 Task: Find a one-way flight from New Delhi to Manila for 5 passengers on July 13.
Action: Mouse moved to (400, 237)
Screenshot: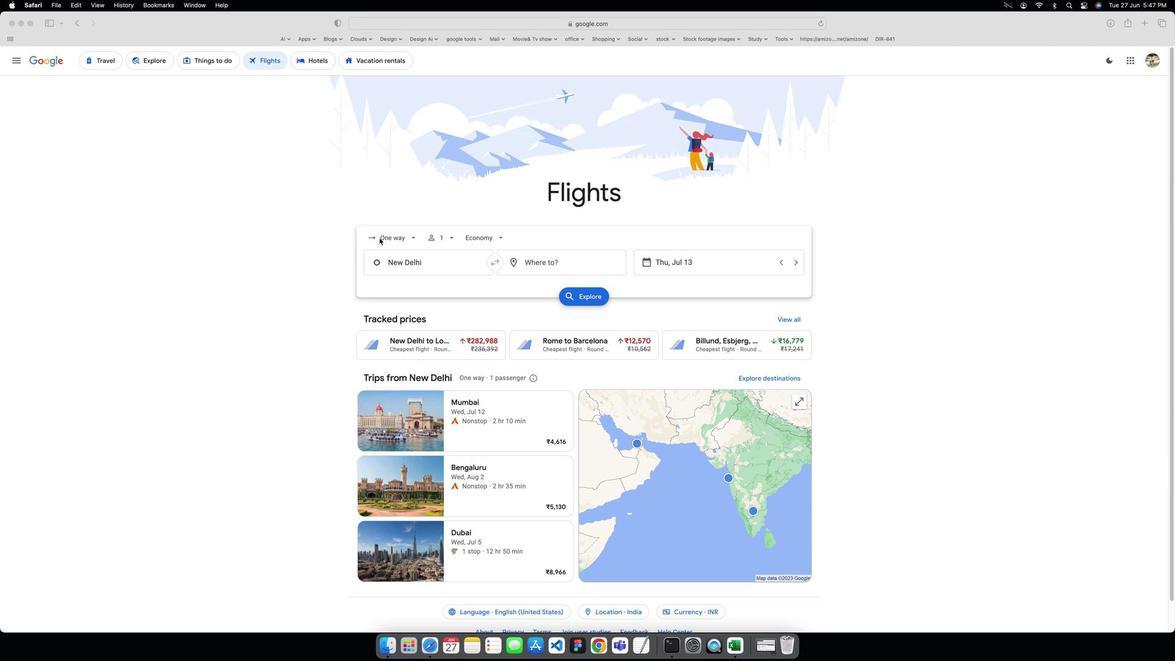 
Action: Mouse pressed left at (400, 237)
Screenshot: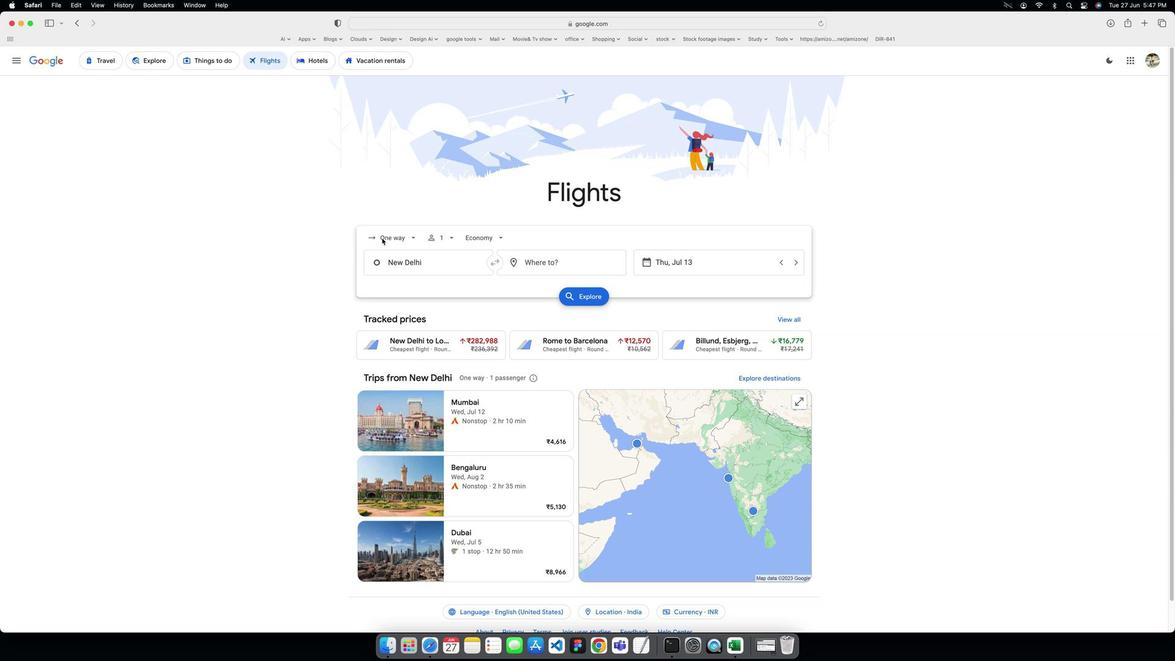 
Action: Mouse moved to (410, 238)
Screenshot: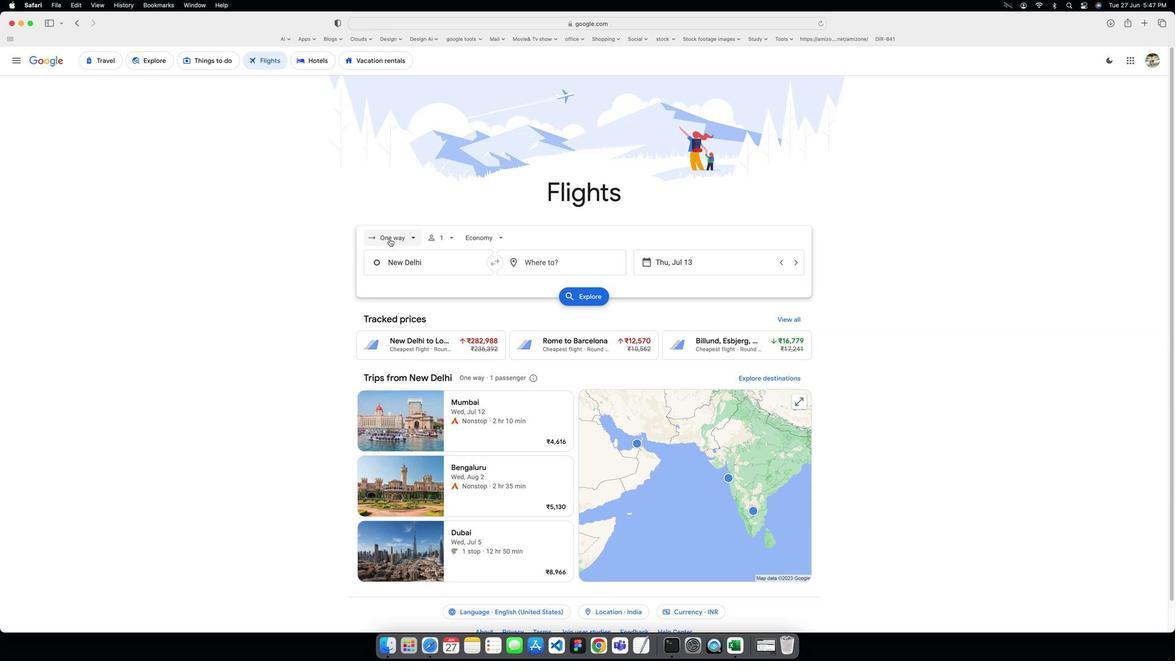 
Action: Mouse pressed left at (410, 238)
Screenshot: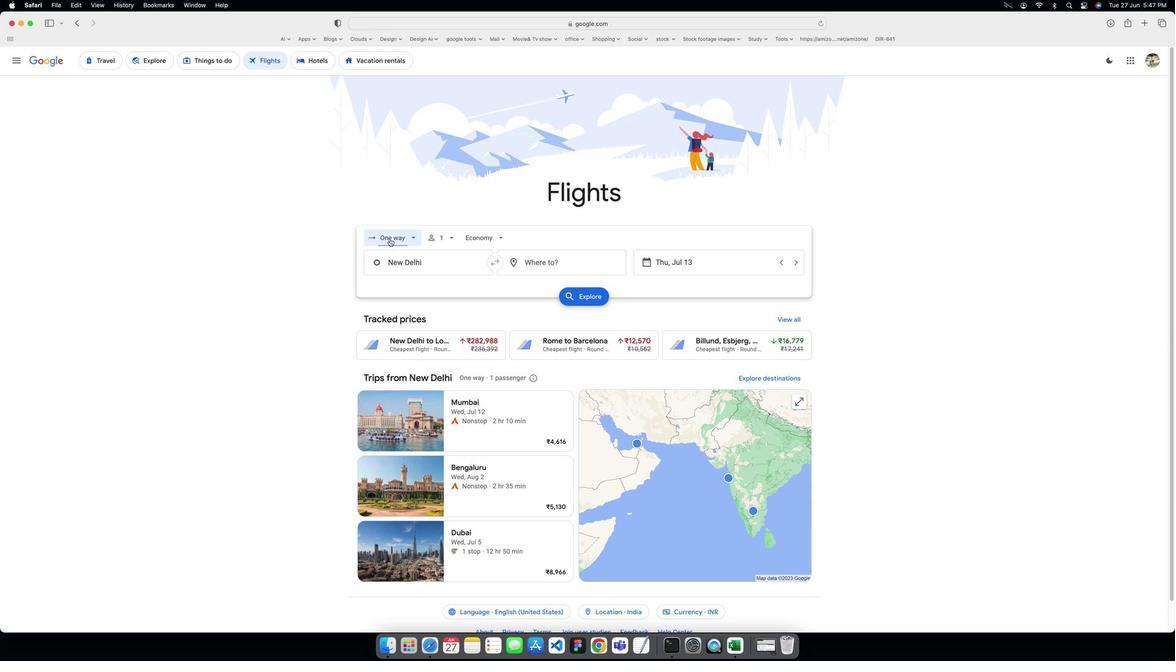 
Action: Mouse moved to (408, 277)
Screenshot: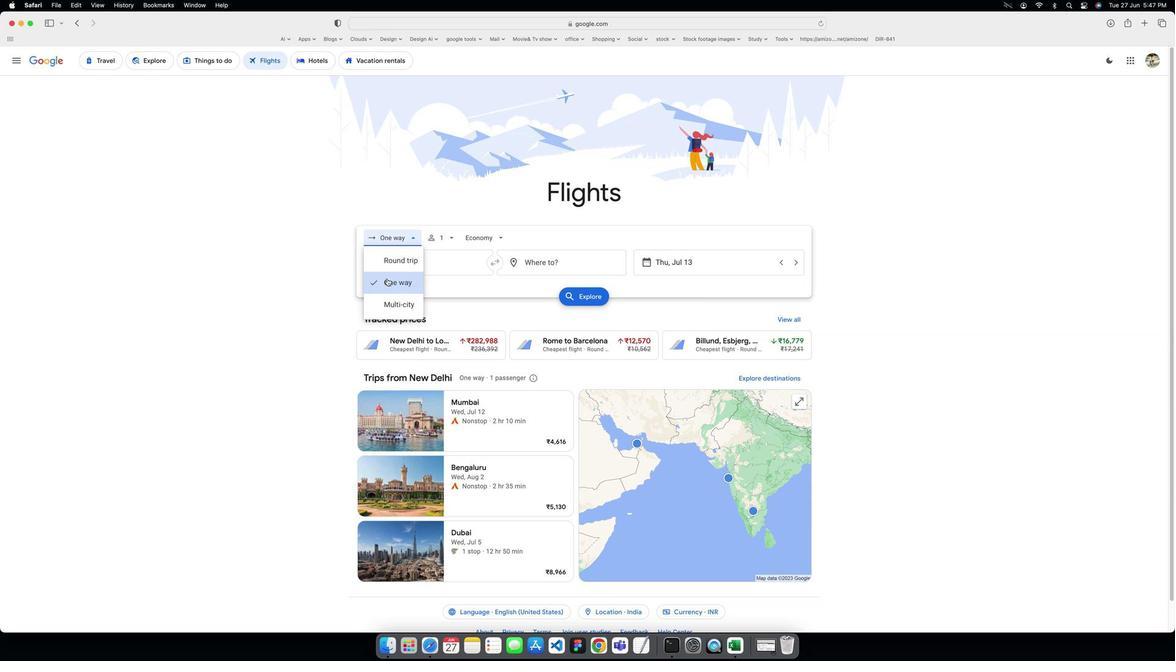 
Action: Mouse pressed left at (408, 277)
Screenshot: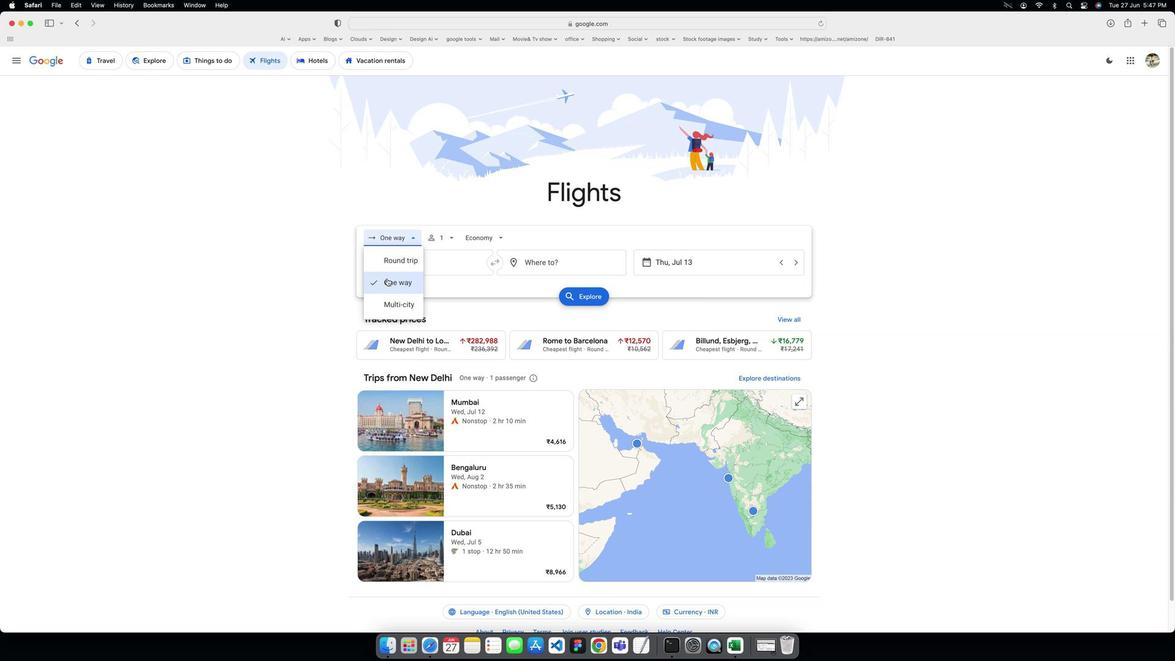 
Action: Mouse moved to (495, 230)
Screenshot: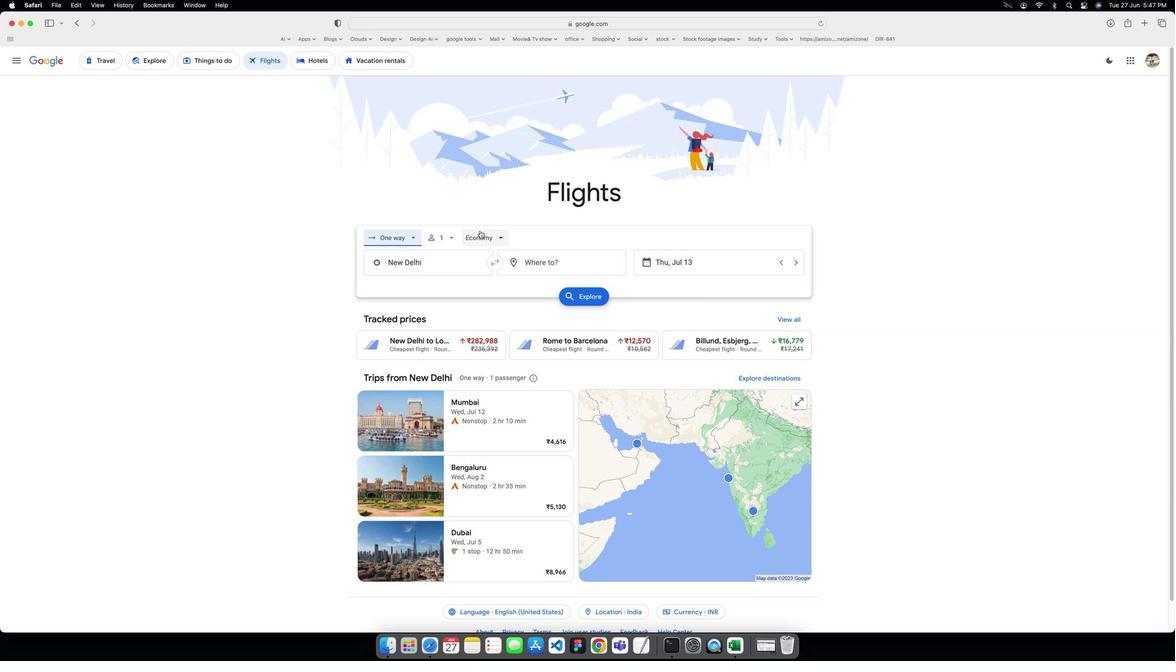 
Action: Mouse pressed left at (495, 230)
Screenshot: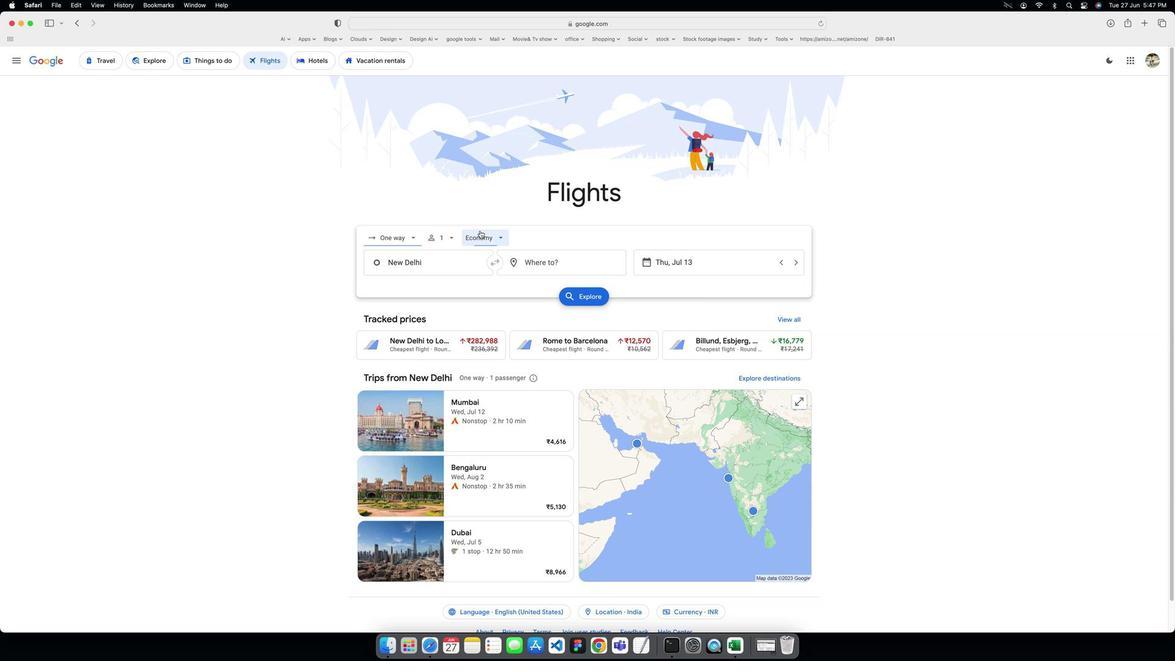 
Action: Mouse moved to (503, 261)
Screenshot: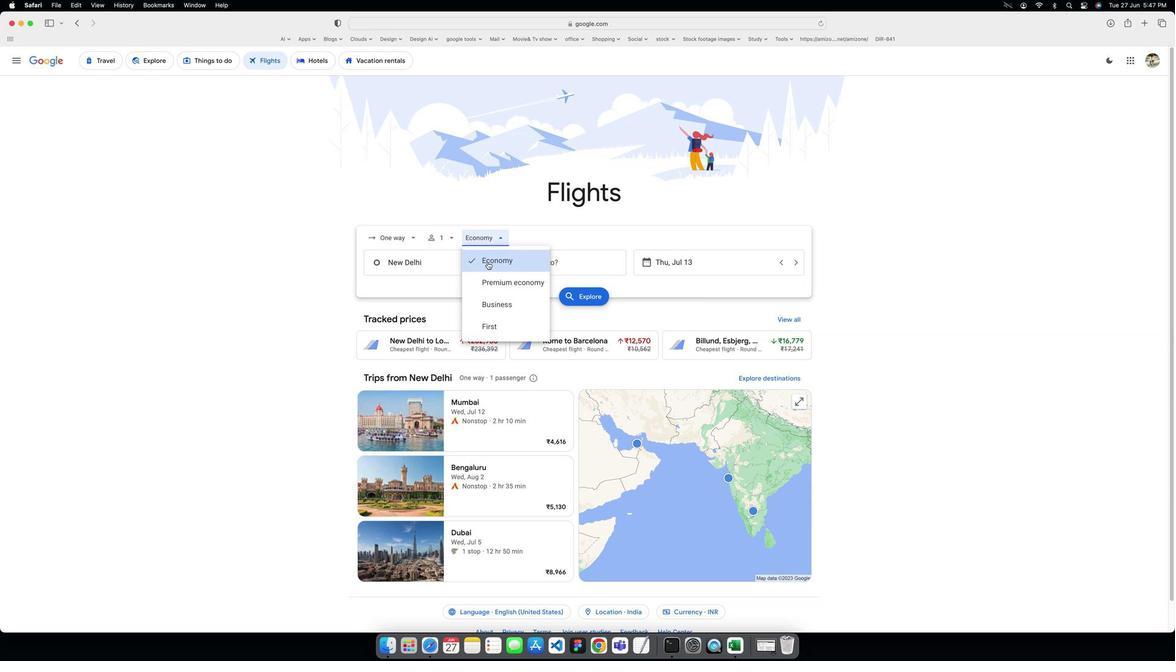 
Action: Mouse pressed left at (503, 261)
Screenshot: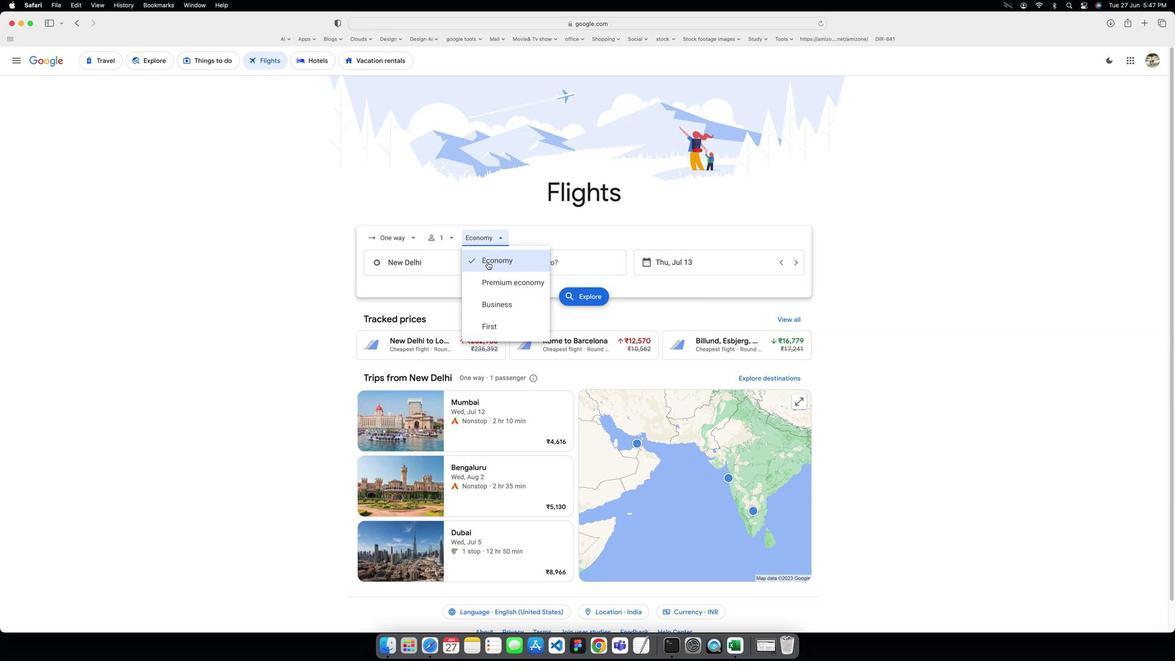 
Action: Mouse moved to (465, 240)
Screenshot: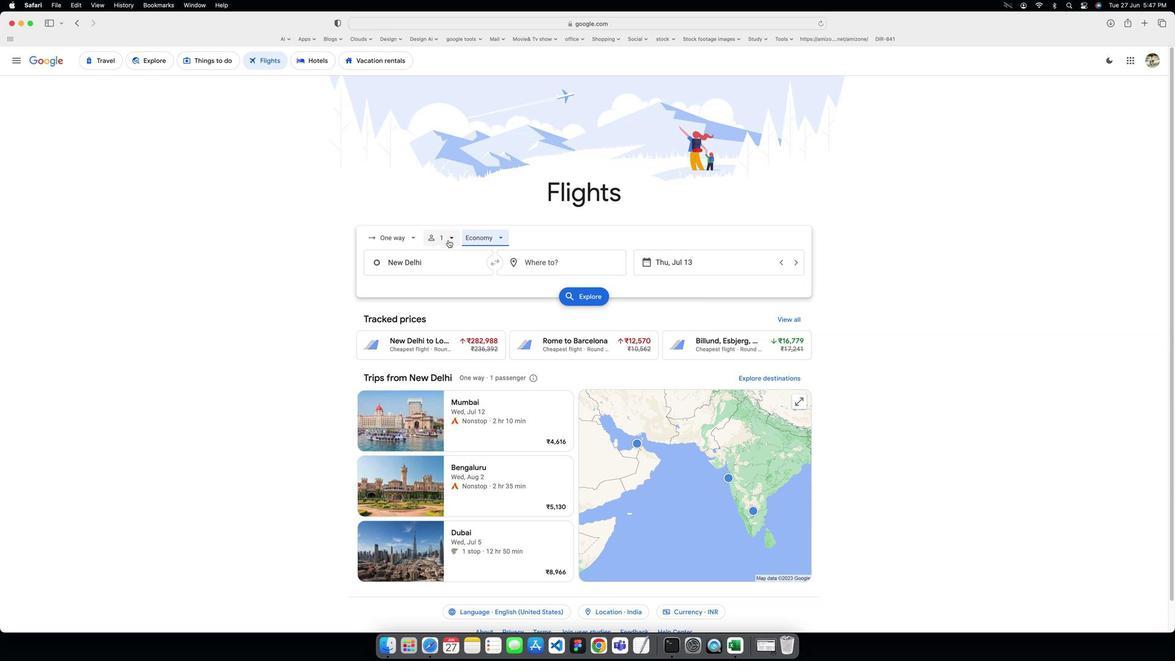 
Action: Mouse pressed left at (465, 240)
Screenshot: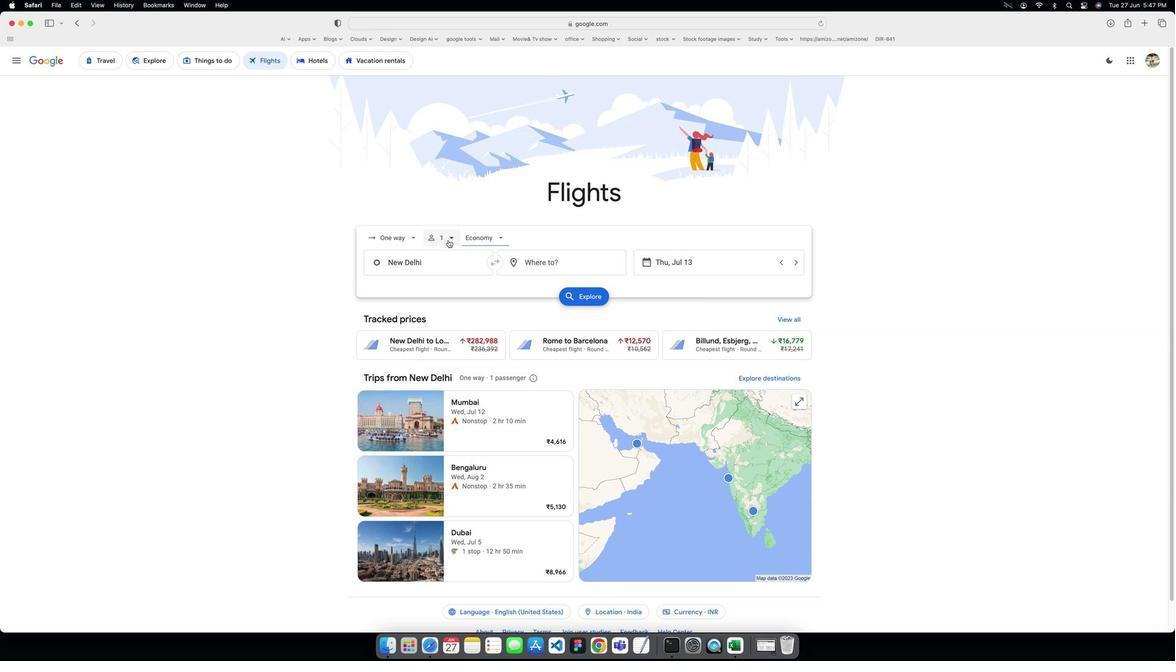 
Action: Mouse moved to (530, 257)
Screenshot: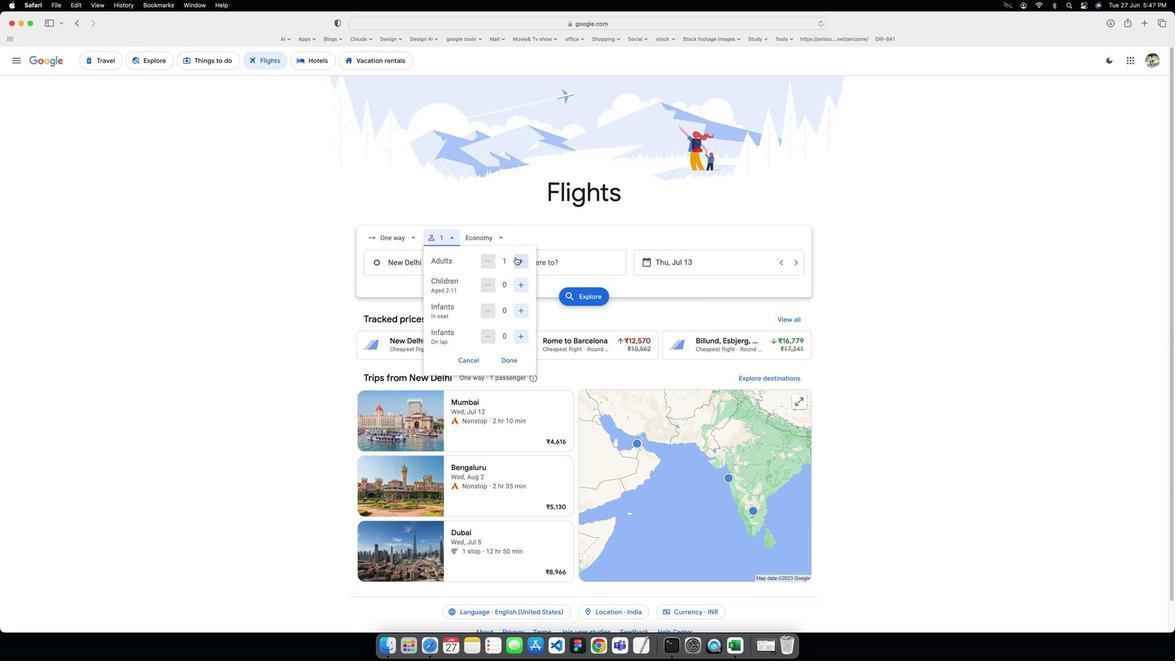 
Action: Mouse pressed left at (530, 257)
Screenshot: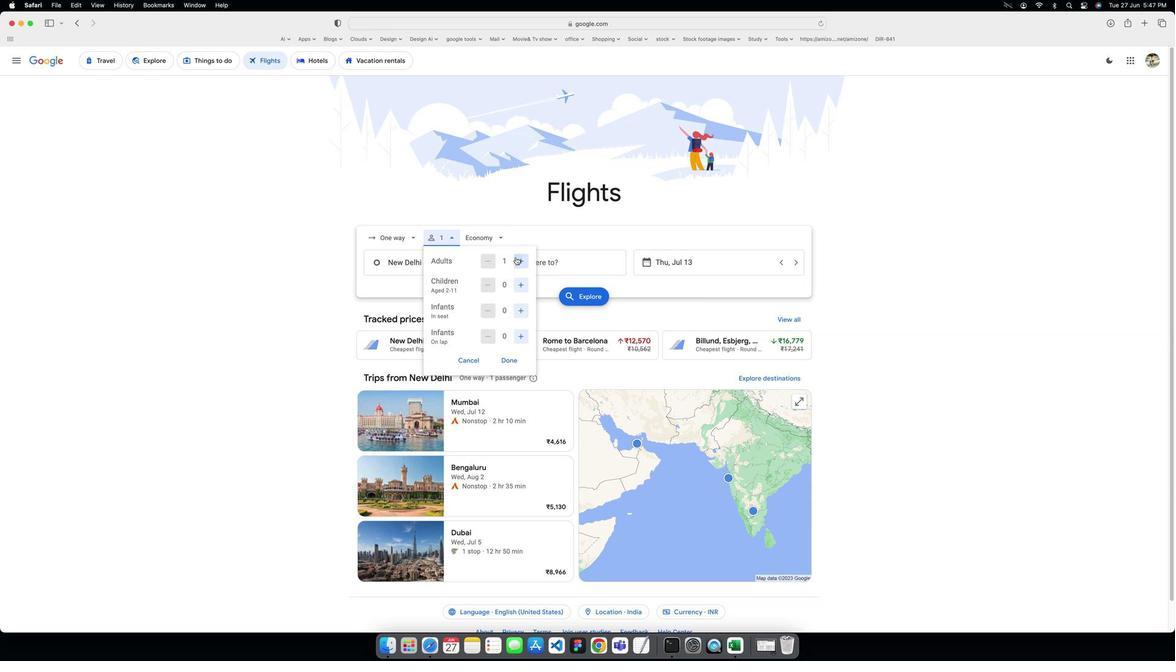 
Action: Mouse pressed left at (530, 257)
Screenshot: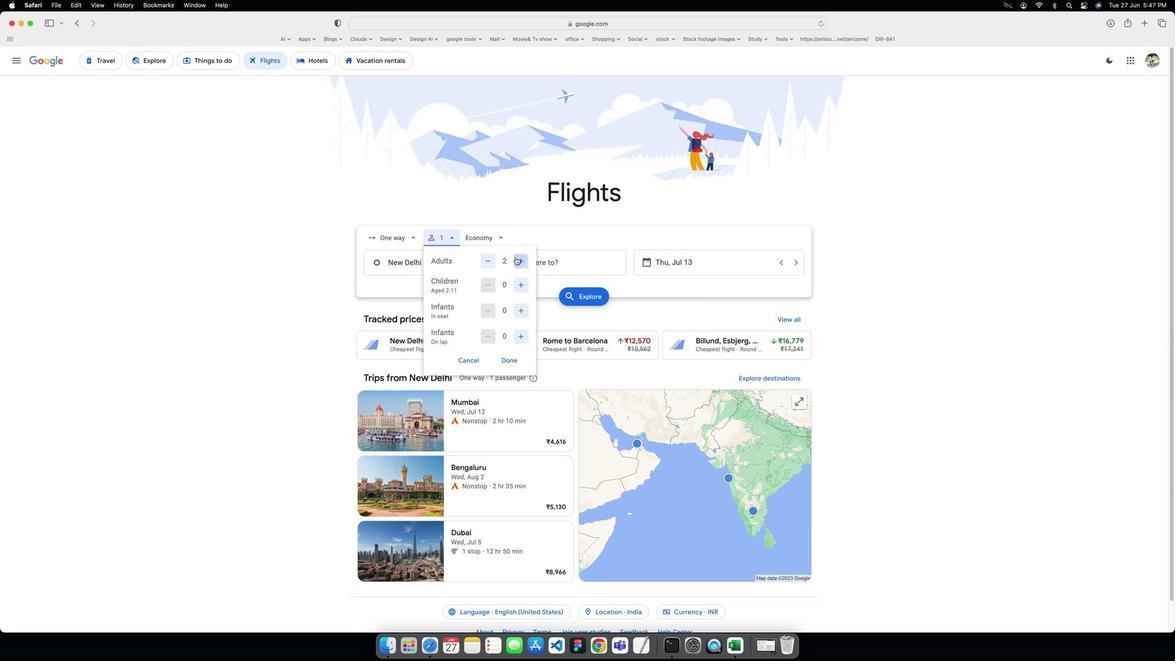 
Action: Mouse moved to (532, 277)
Screenshot: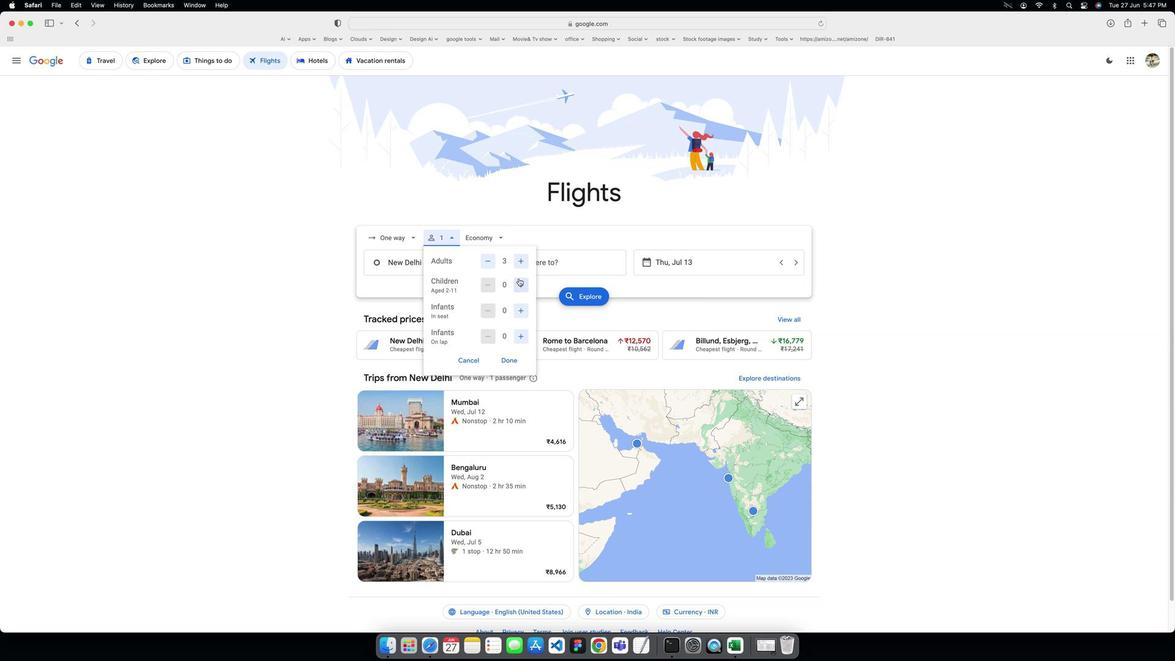 
Action: Mouse pressed left at (532, 277)
Screenshot: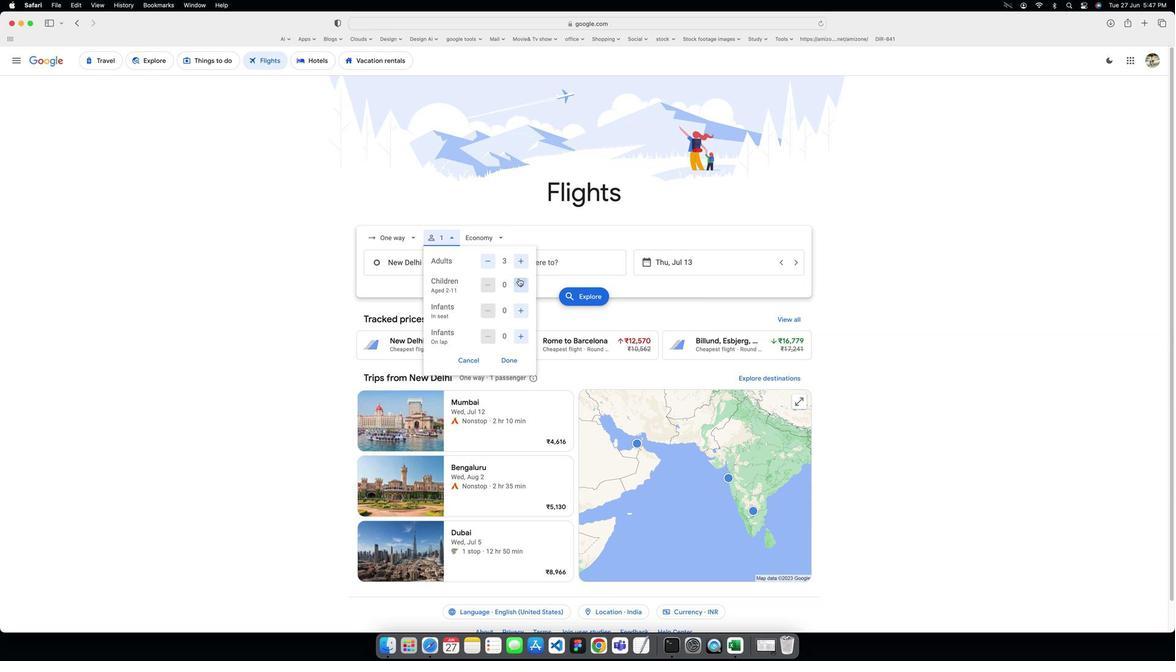
Action: Mouse moved to (535, 336)
Screenshot: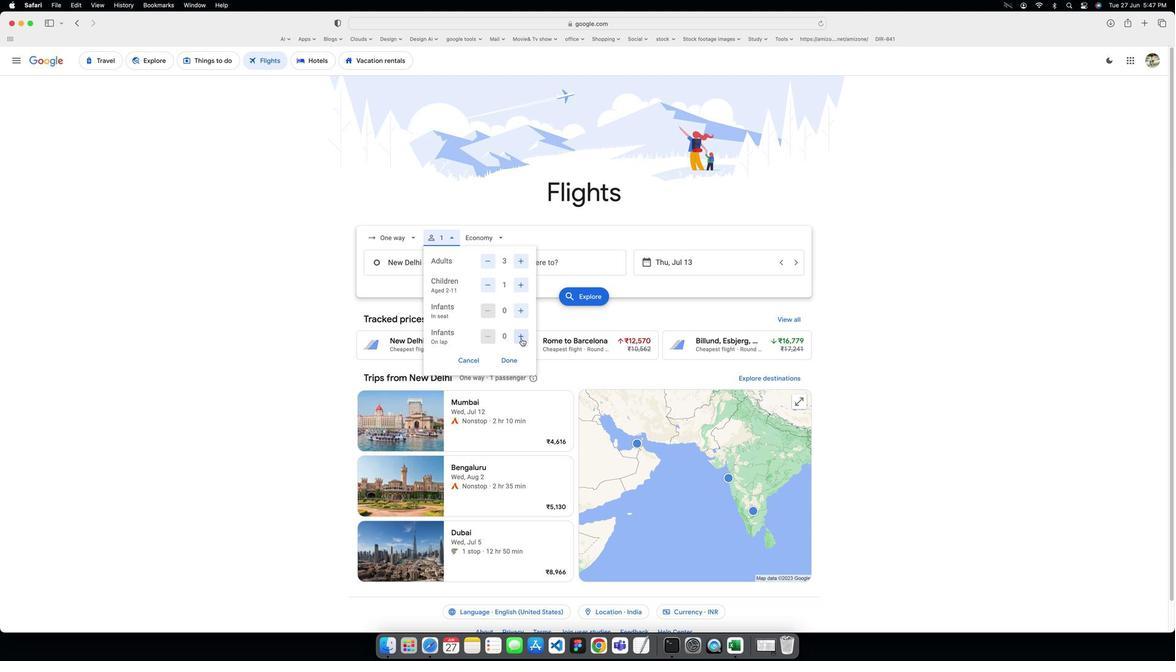 
Action: Mouse pressed left at (535, 336)
Screenshot: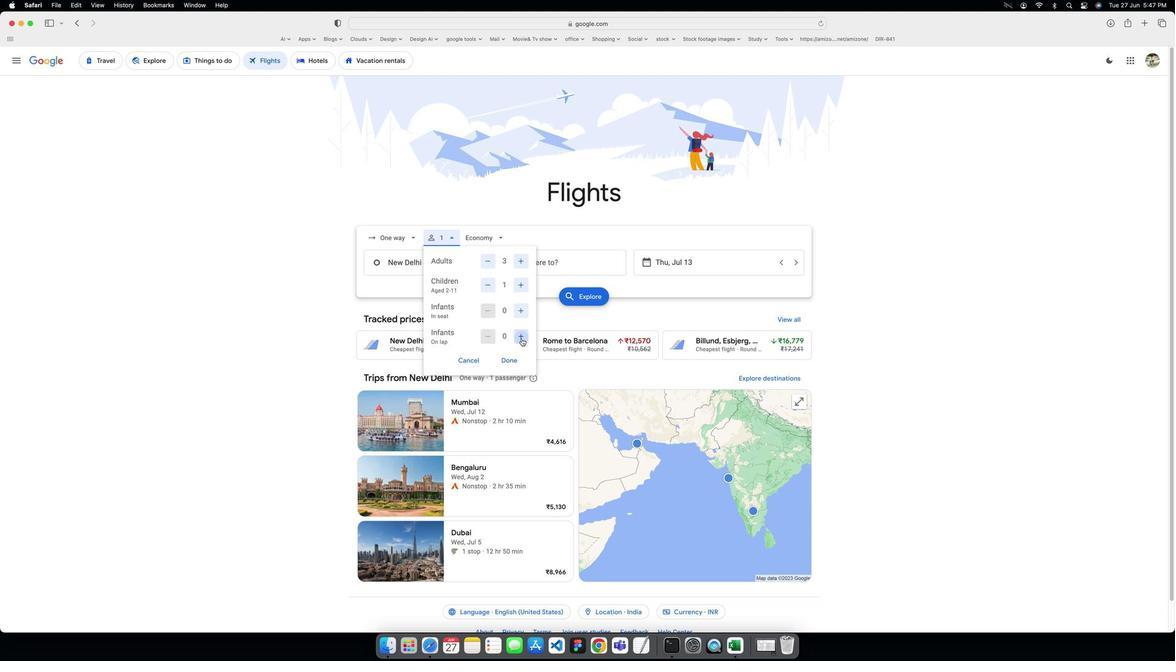 
Action: Mouse moved to (528, 354)
Screenshot: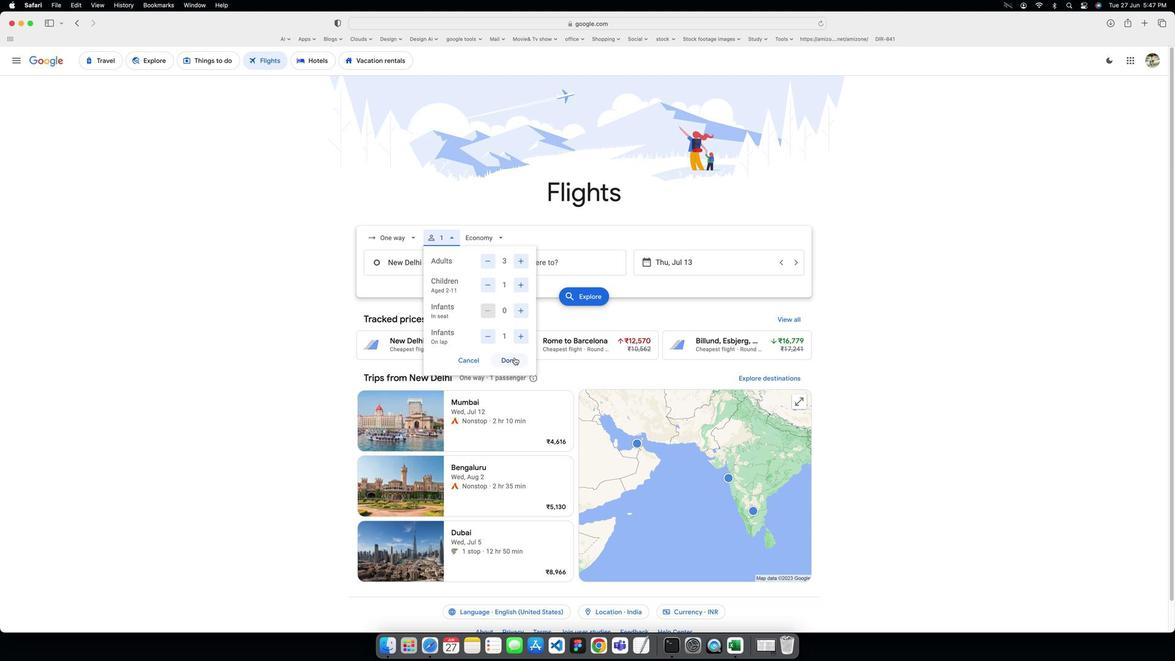 
Action: Mouse pressed left at (528, 354)
Screenshot: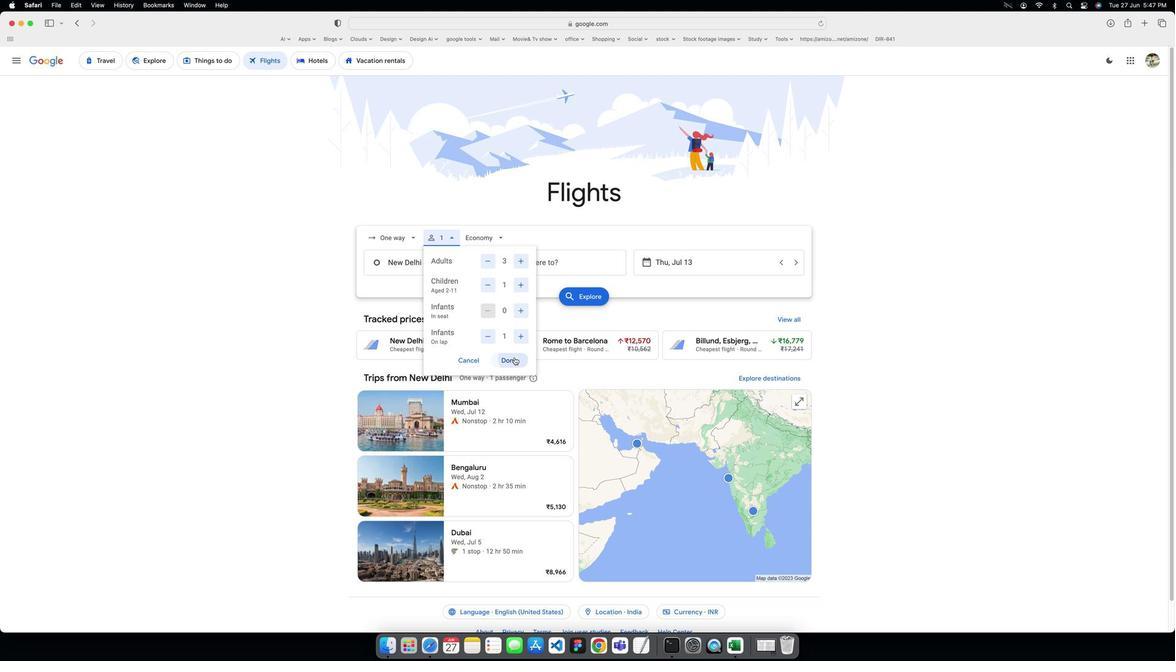 
Action: Mouse moved to (462, 262)
Screenshot: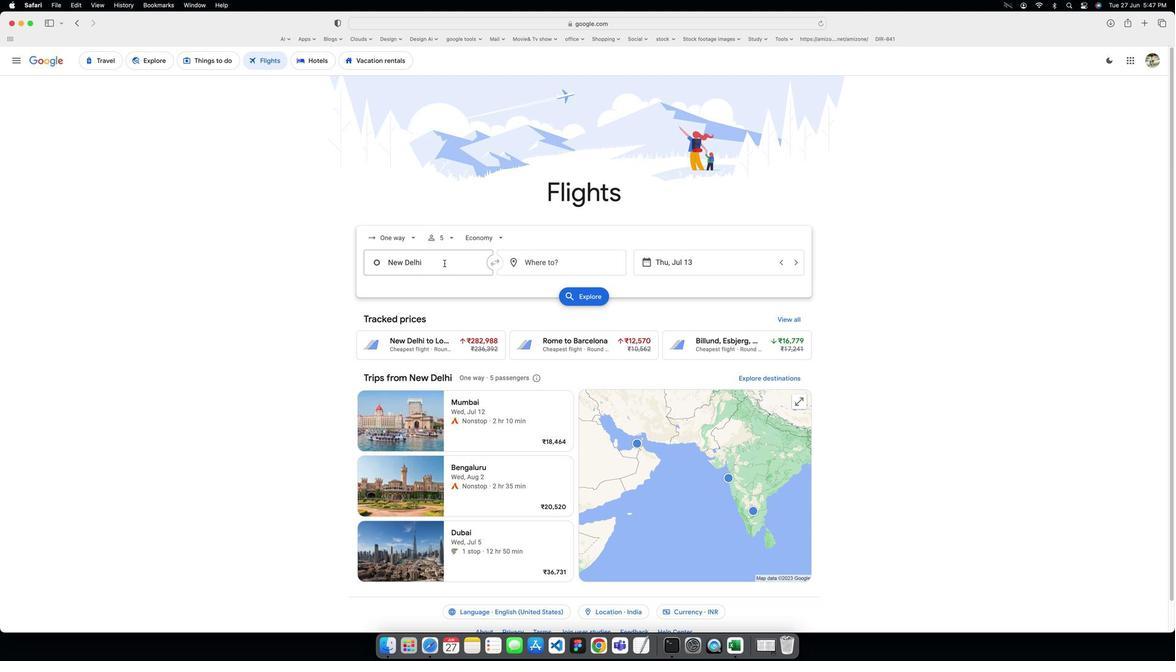
Action: Mouse pressed left at (462, 262)
Screenshot: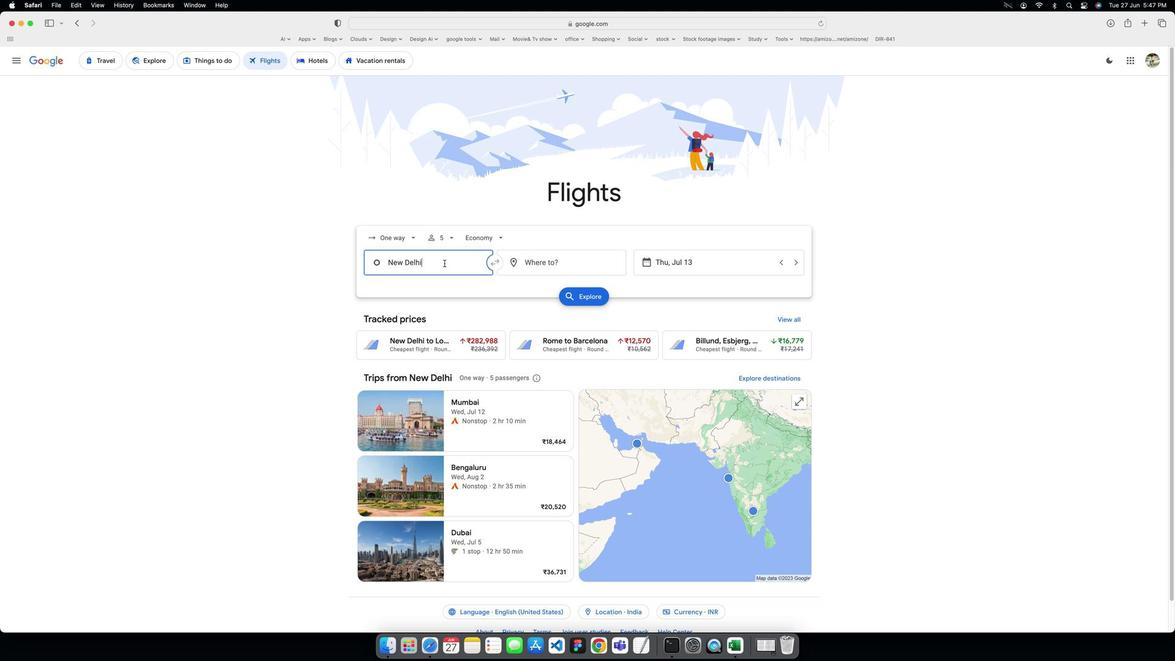 
Action: Key pressed Key.caps_lock'M'Key.caps_lock'a''n''i''l''a'
Screenshot: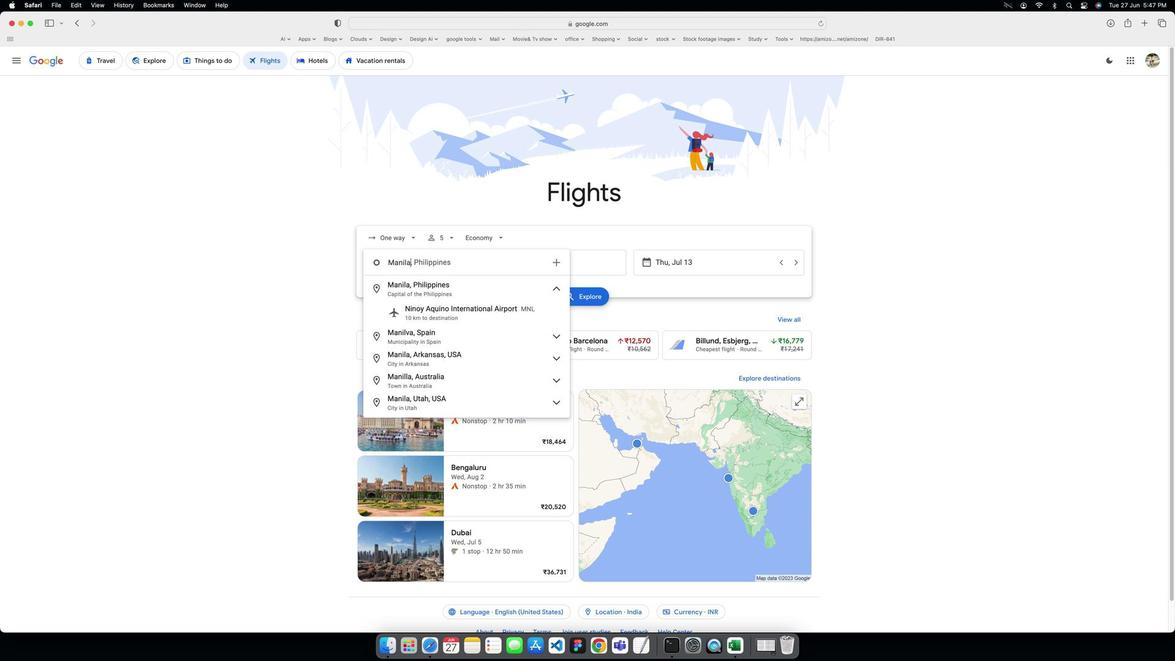 
Action: Mouse moved to (465, 287)
Screenshot: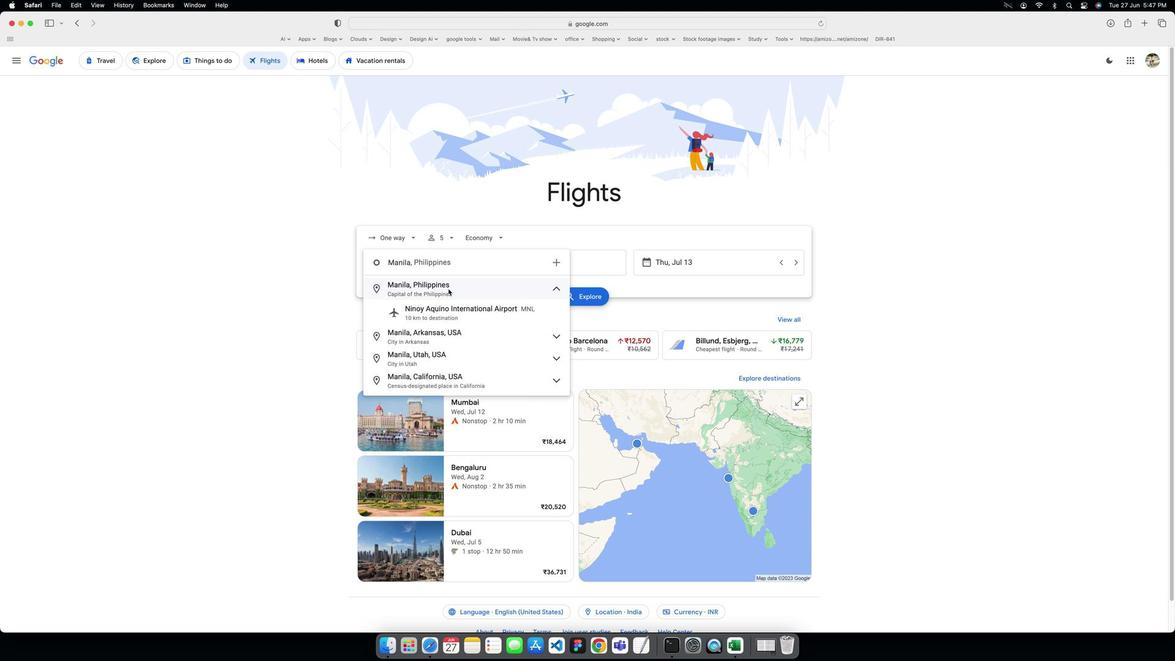 
Action: Mouse pressed left at (465, 287)
Screenshot: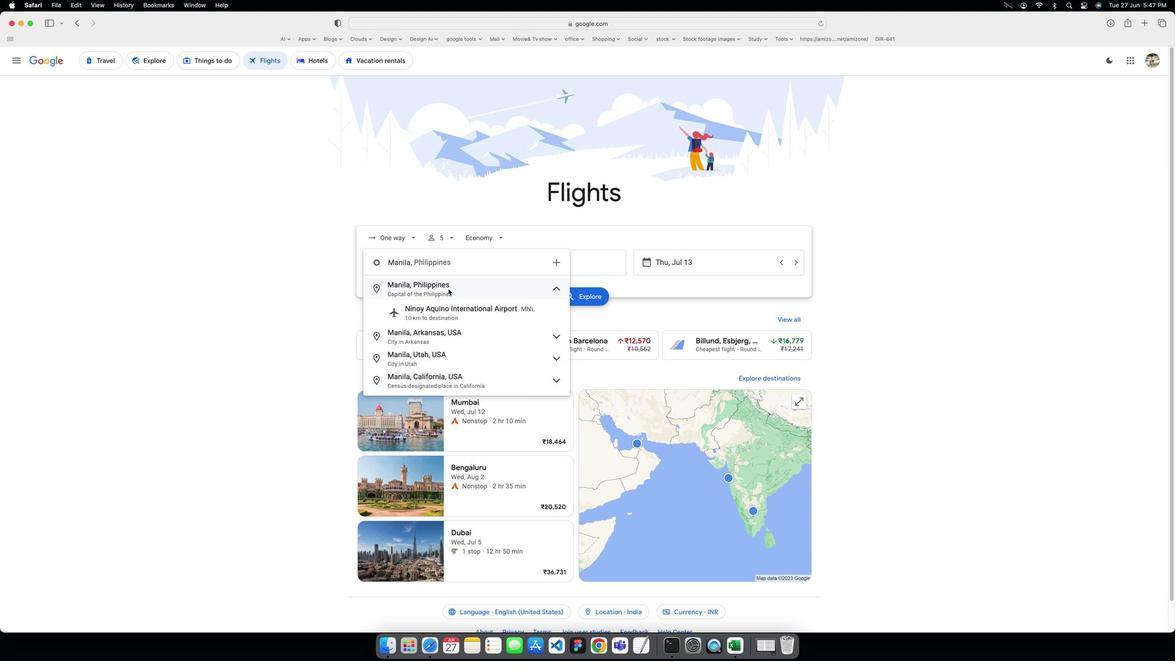 
Action: Mouse moved to (565, 261)
Screenshot: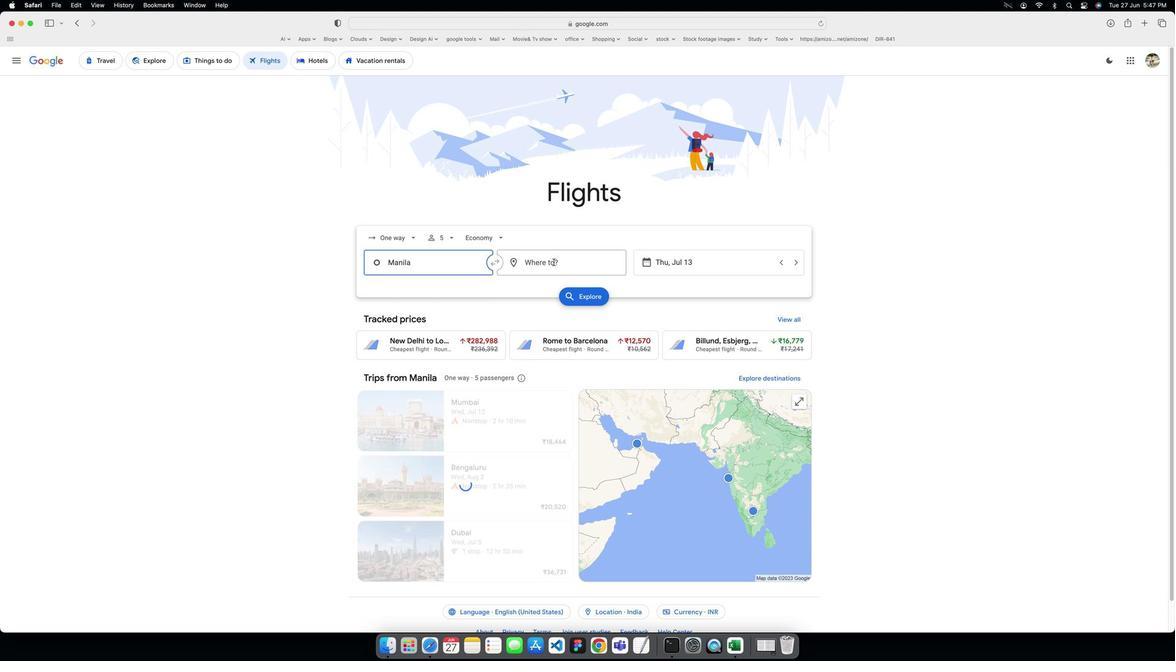 
Action: Mouse pressed left at (565, 261)
Screenshot: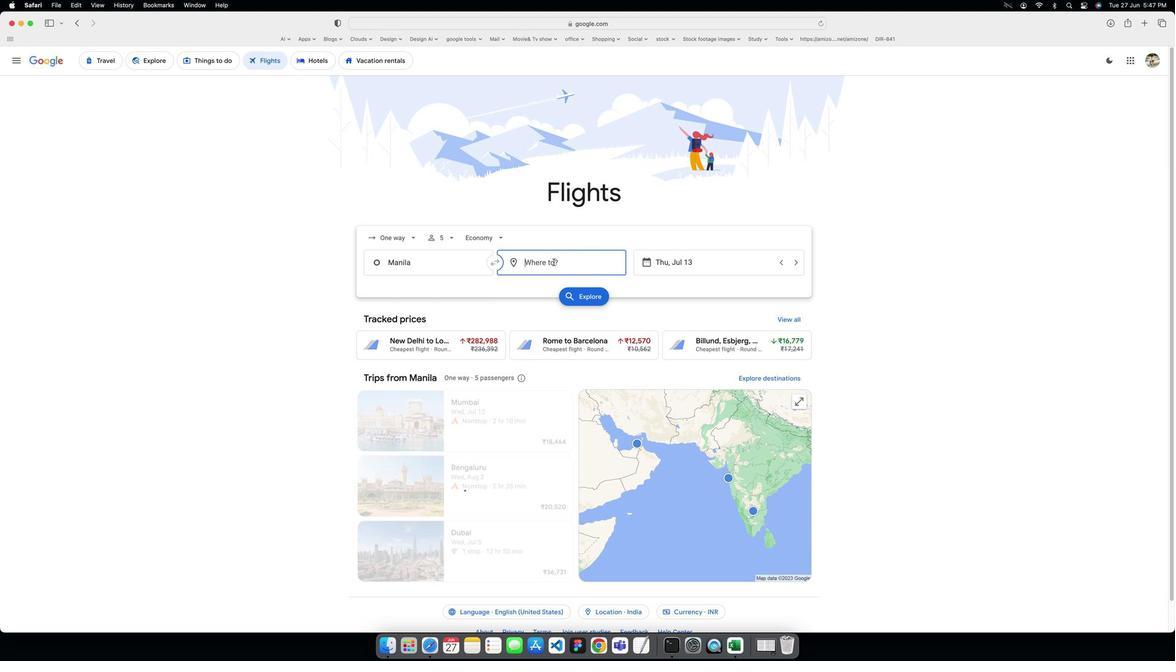 
Action: Key pressed Key.caps_lock'N'Key.caps_lock'e''w'Key.spaceKey.caps_lock'D'Key.caps_lock'e''l''h''i'Key.enter
Screenshot: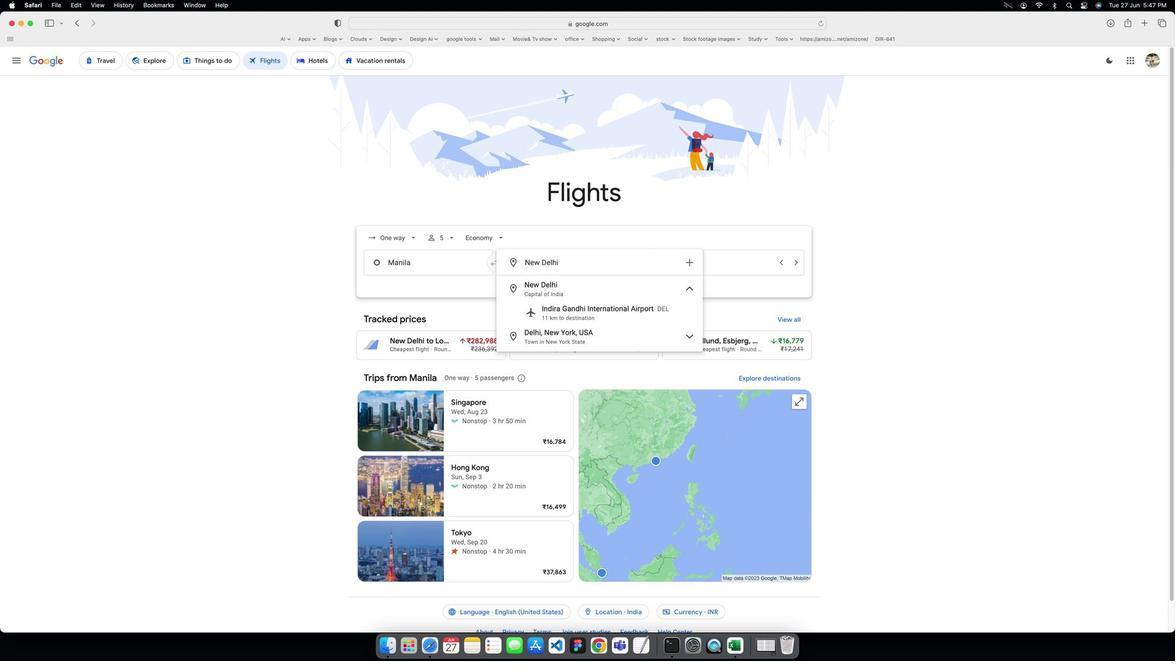 
Action: Mouse moved to (726, 256)
Screenshot: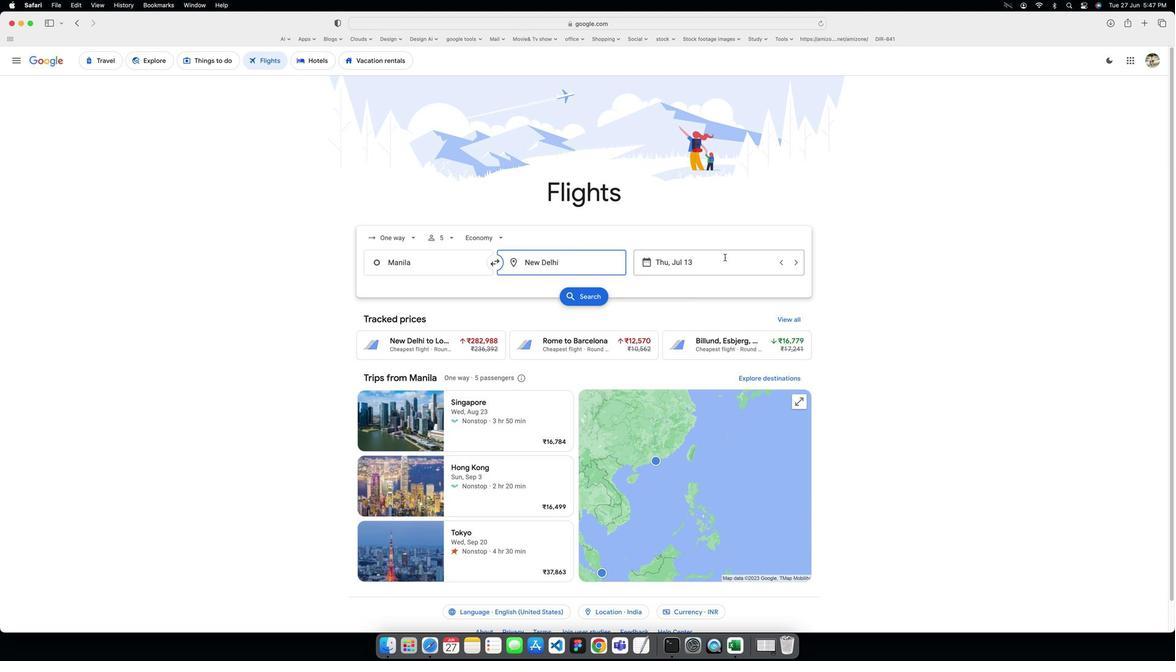 
Action: Mouse pressed left at (726, 256)
Screenshot: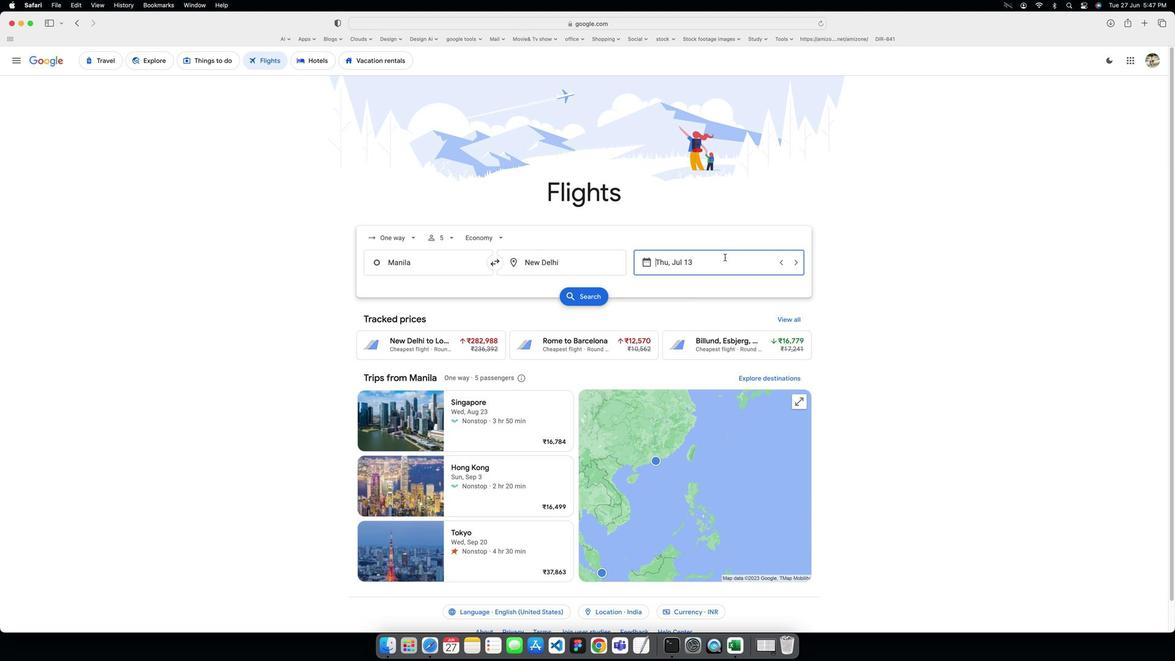 
Action: Mouse moved to (808, 375)
Screenshot: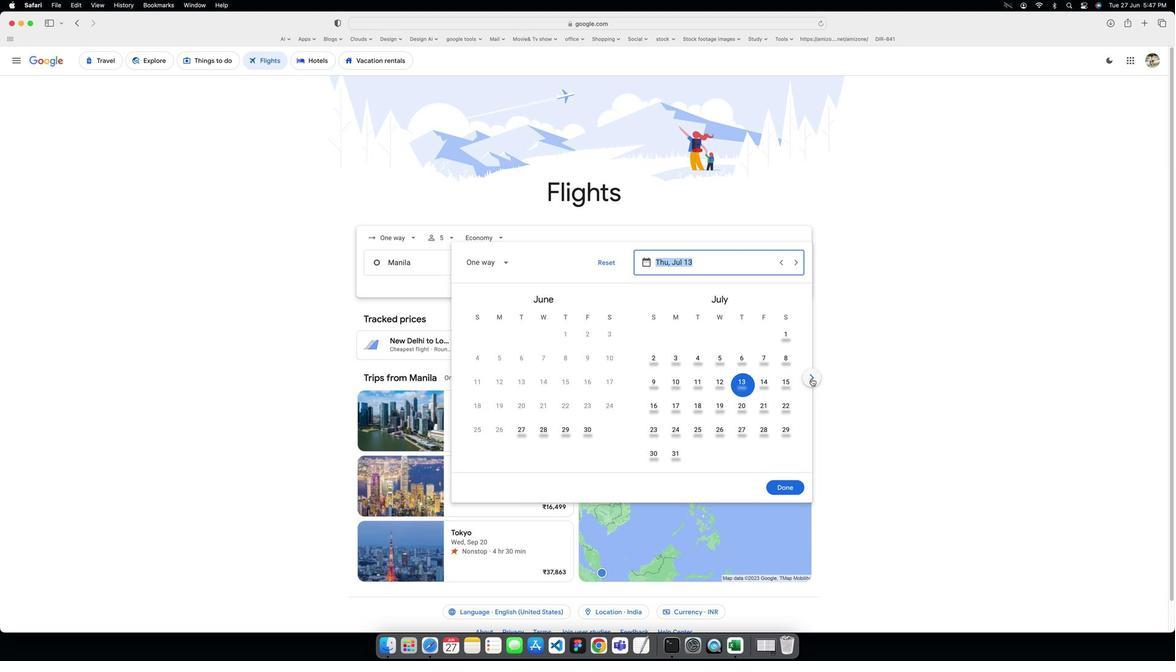 
Action: Mouse pressed left at (808, 375)
Screenshot: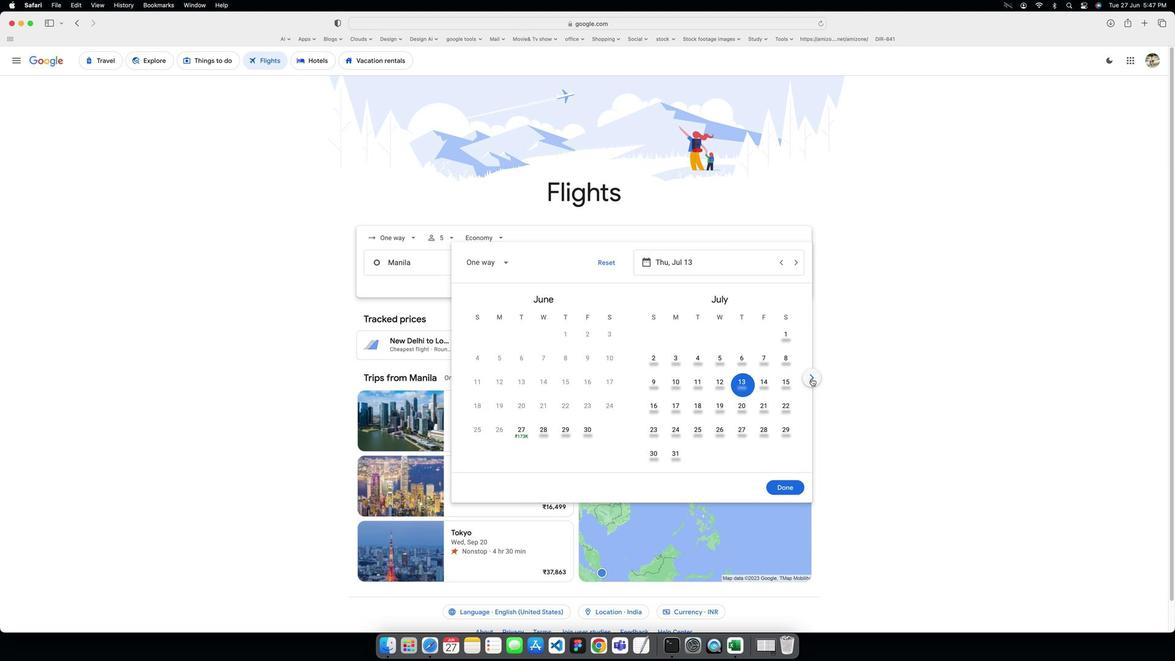 
Action: Mouse pressed left at (808, 375)
Screenshot: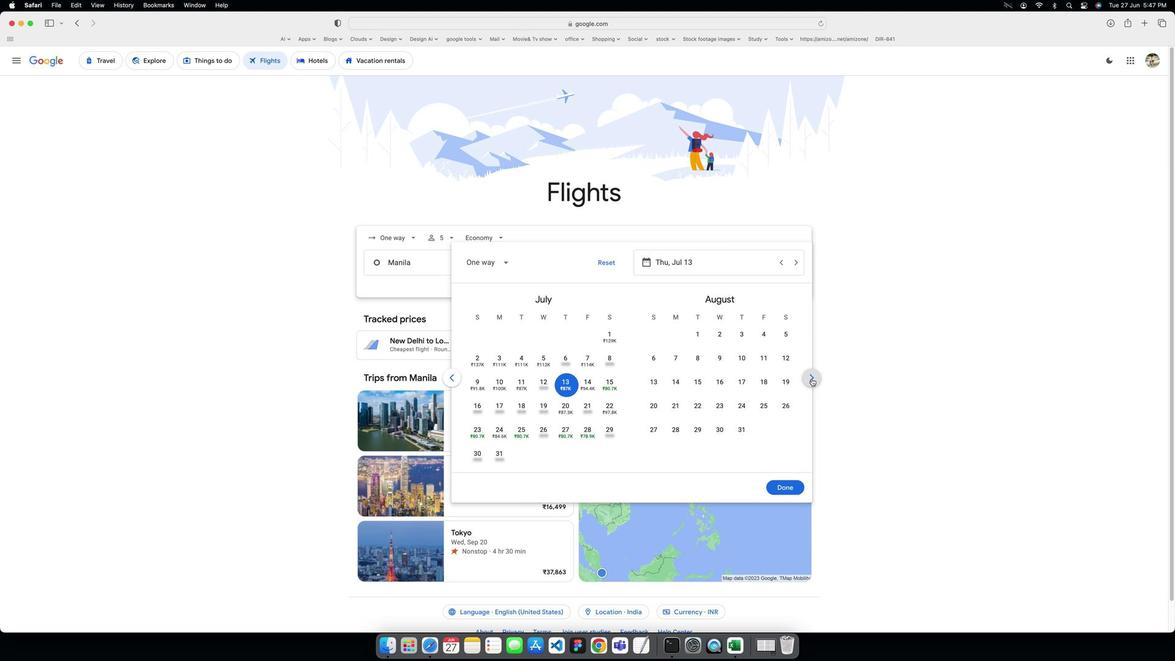 
Action: Mouse moved to (788, 380)
Screenshot: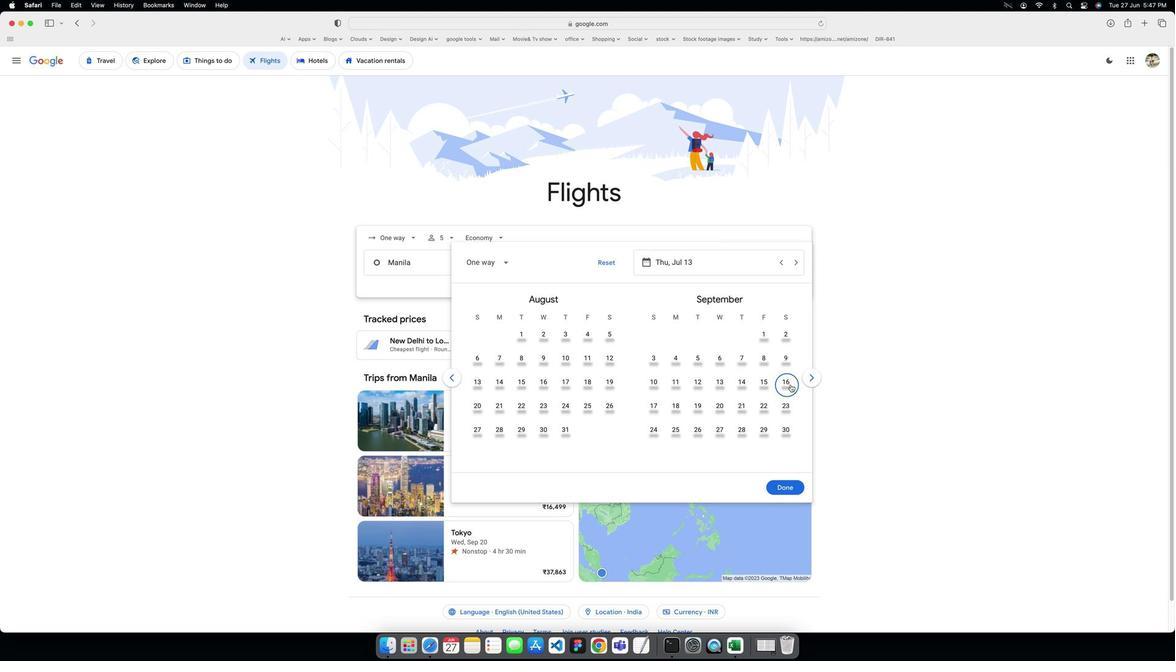 
Action: Mouse pressed left at (788, 380)
Screenshot: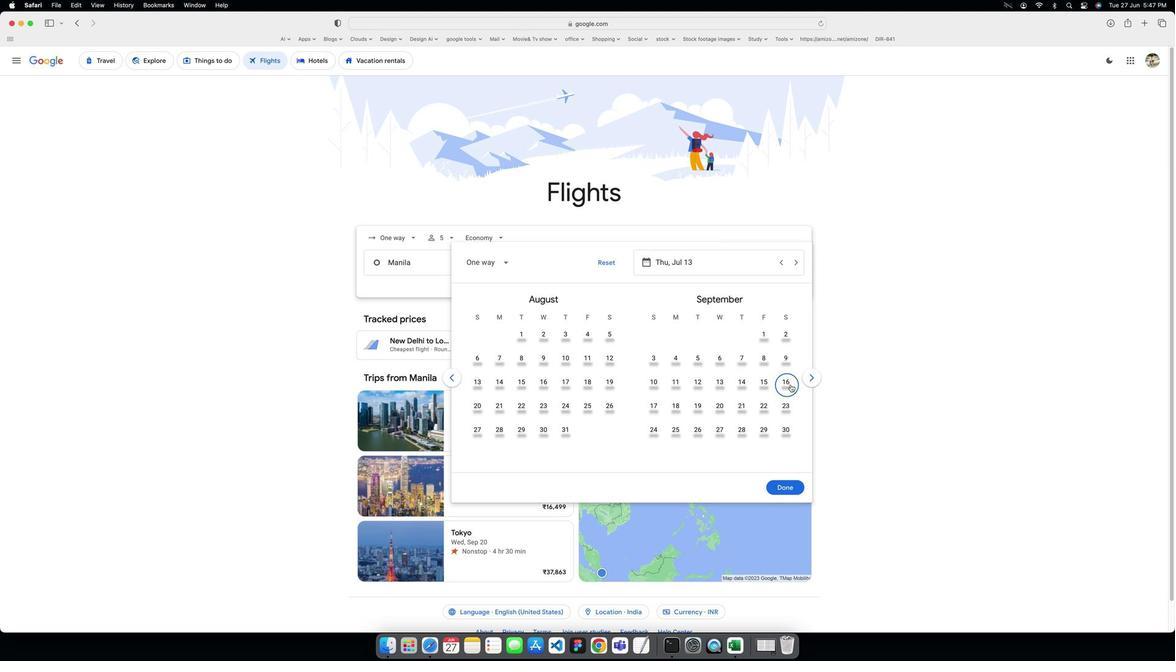 
Action: Mouse moved to (787, 481)
Screenshot: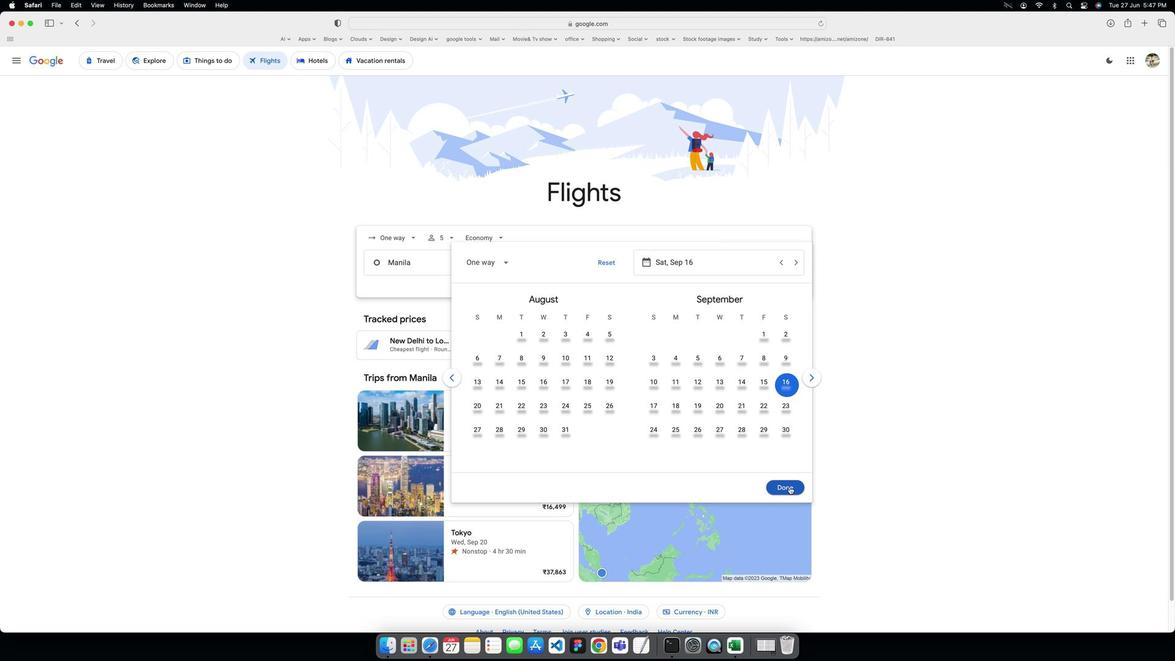 
Action: Mouse pressed left at (787, 481)
Screenshot: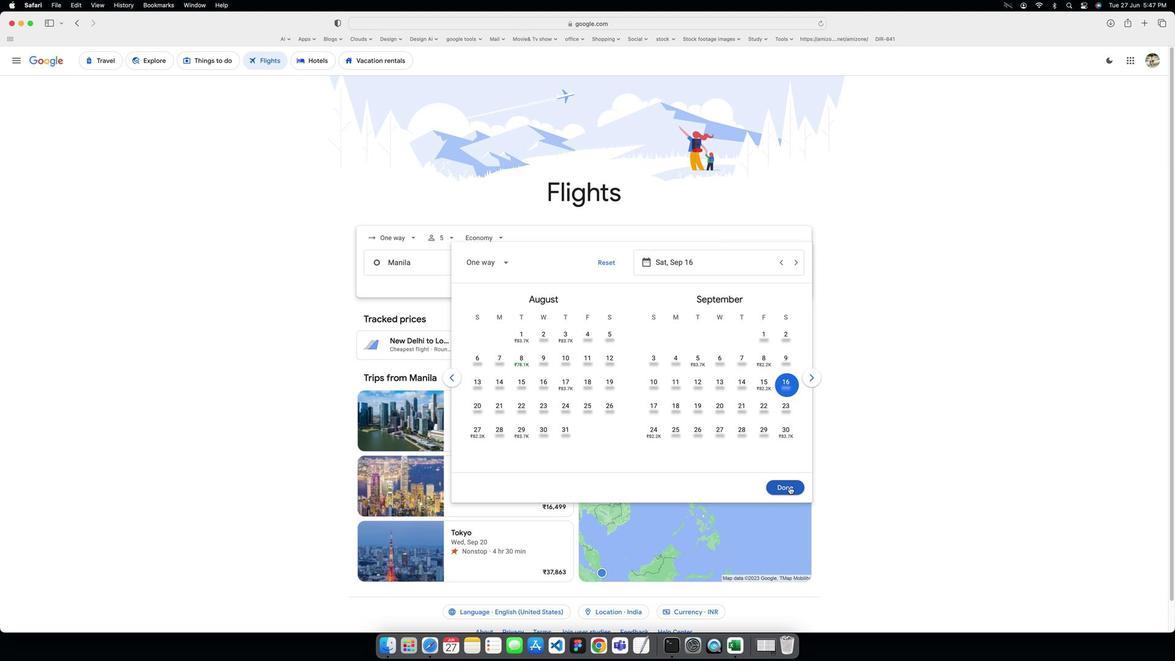 
Action: Mouse moved to (603, 293)
Screenshot: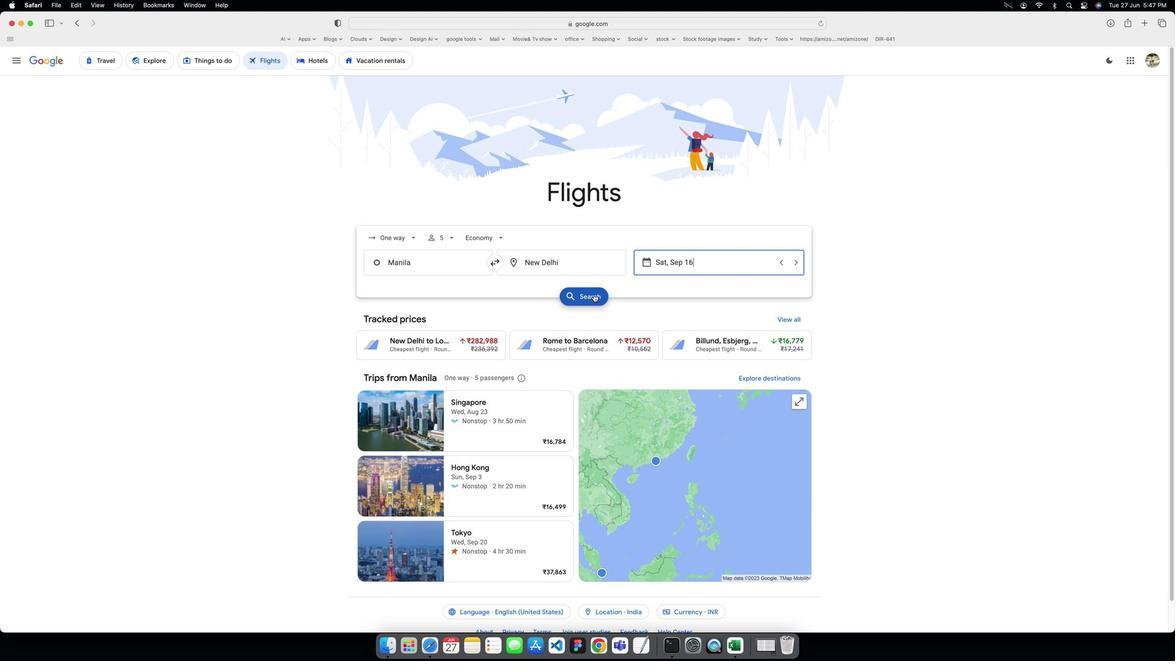 
Action: Mouse pressed left at (603, 293)
Screenshot: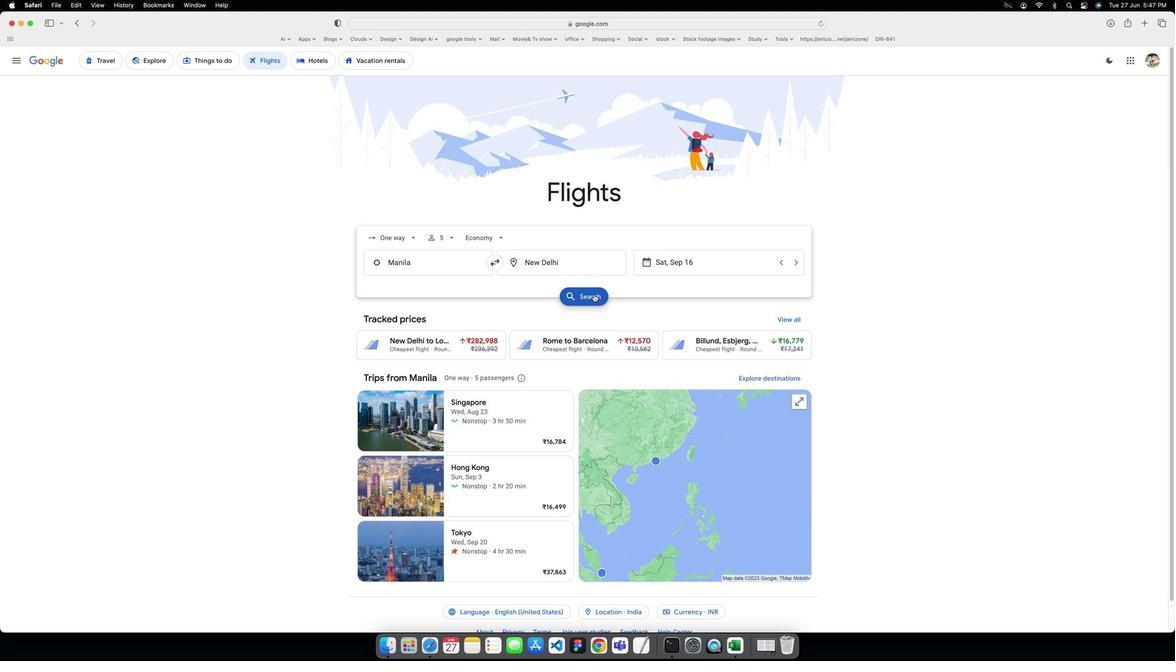 
Action: Mouse moved to (593, 282)
Screenshot: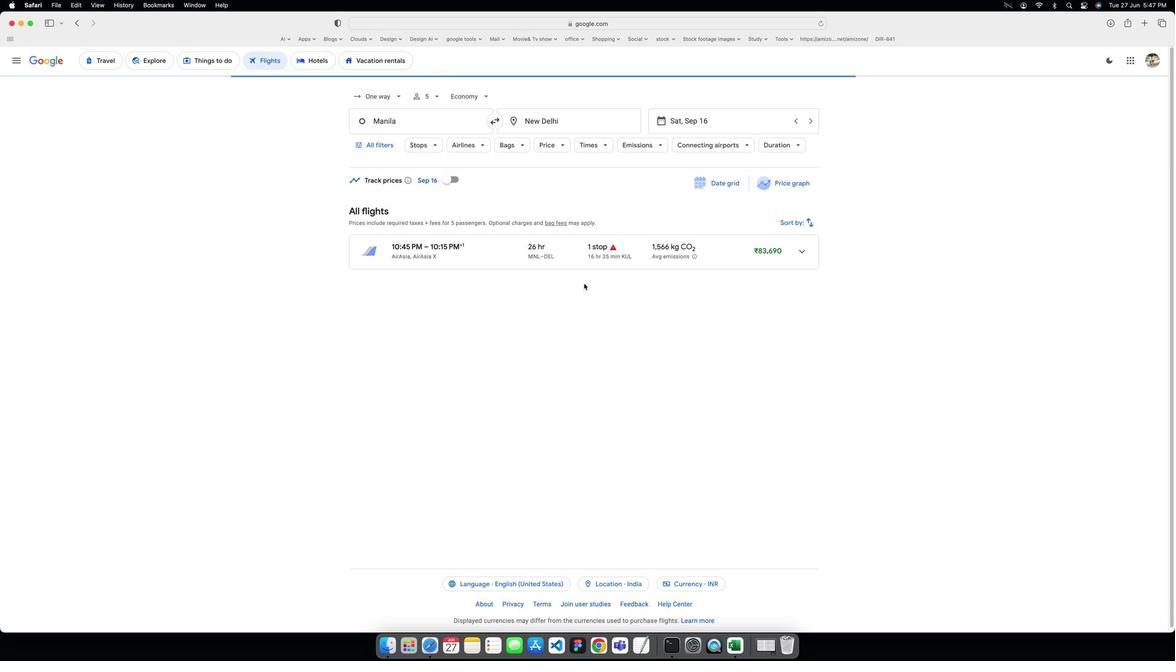 
